 Task: Add 'Neane Keane' as a required attendee to the event.
Action: Mouse moved to (122, 153)
Screenshot: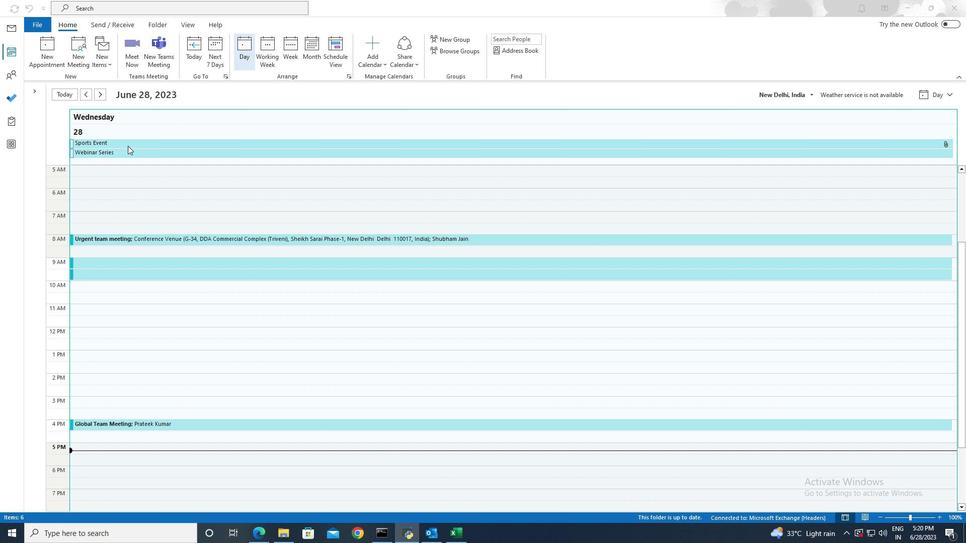 
Action: Mouse pressed left at (122, 153)
Screenshot: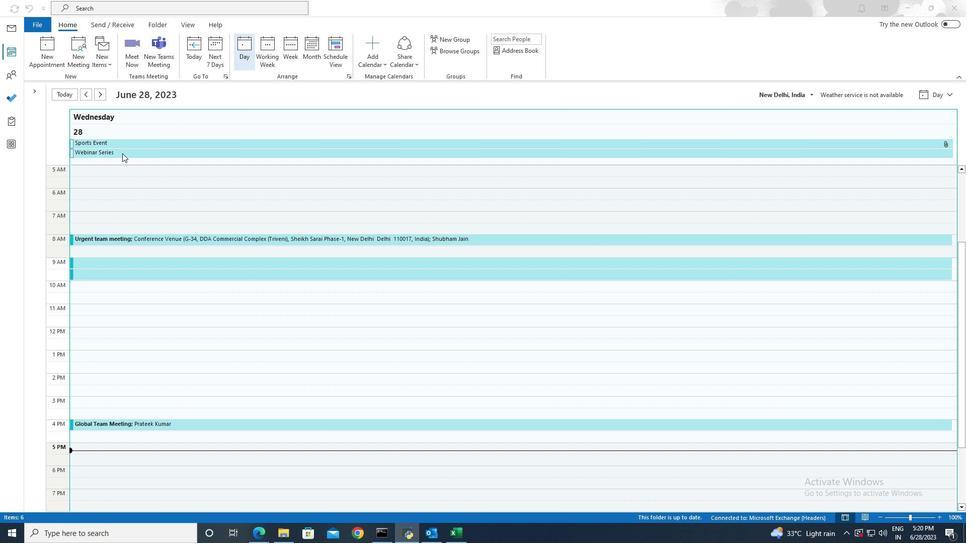 
Action: Mouse pressed left at (122, 153)
Screenshot: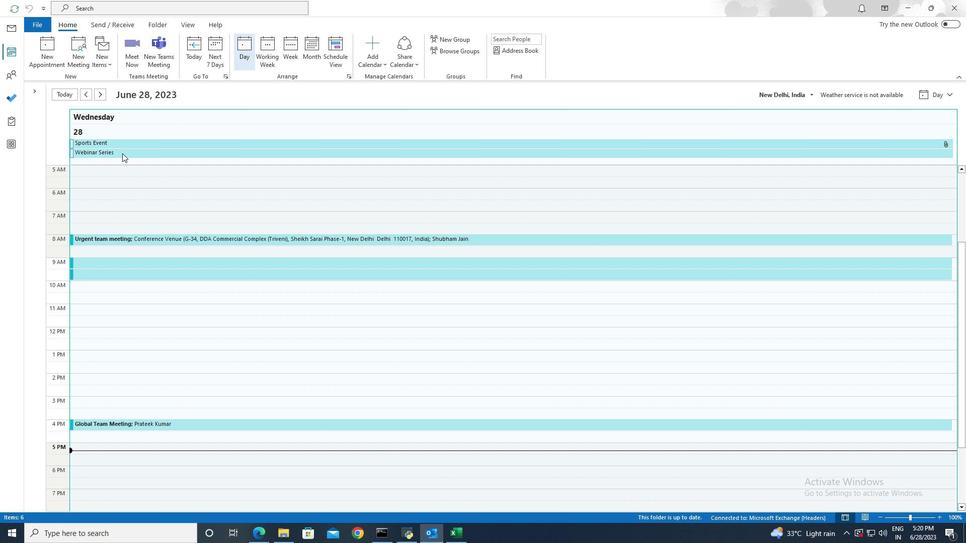 
Action: Mouse moved to (99, 27)
Screenshot: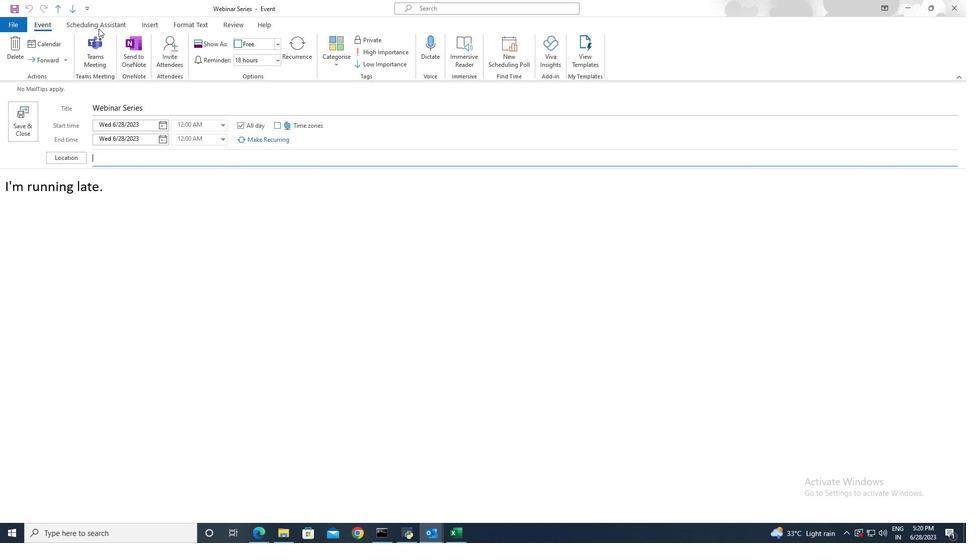 
Action: Mouse pressed left at (99, 27)
Screenshot: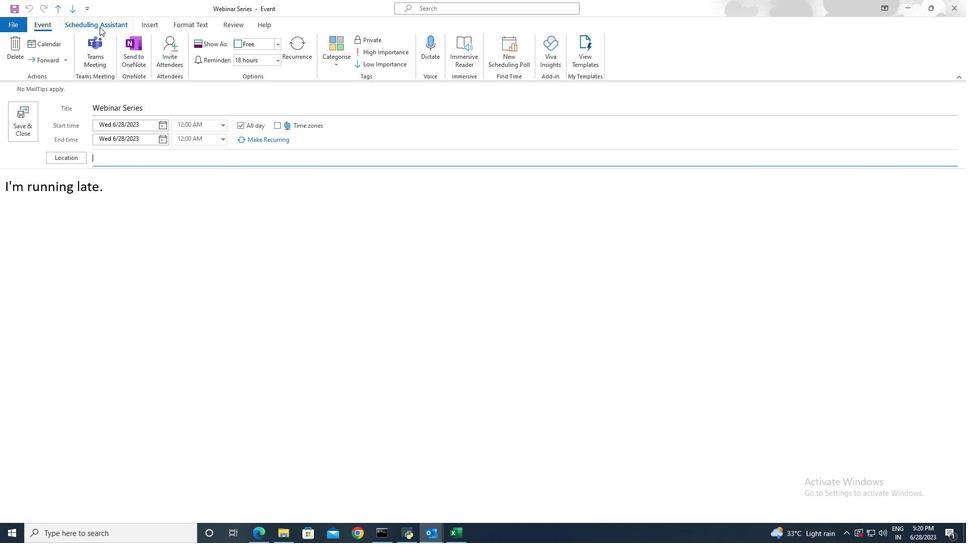 
Action: Mouse moved to (81, 65)
Screenshot: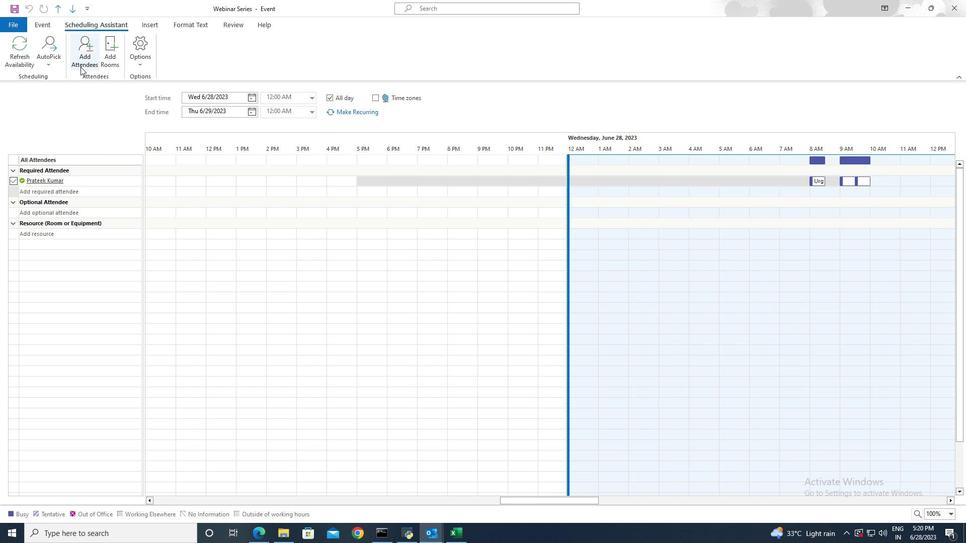 
Action: Mouse pressed left at (81, 65)
Screenshot: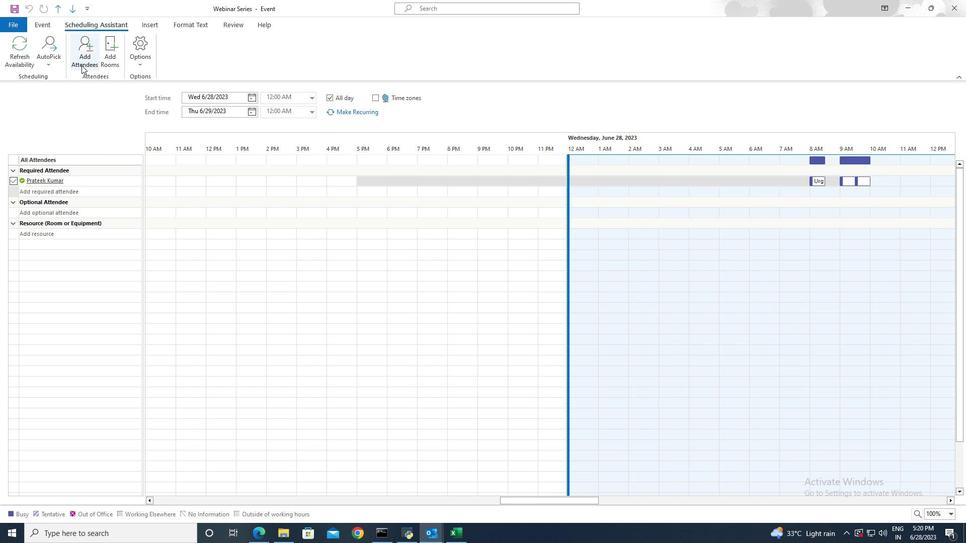 
Action: Mouse moved to (573, 179)
Screenshot: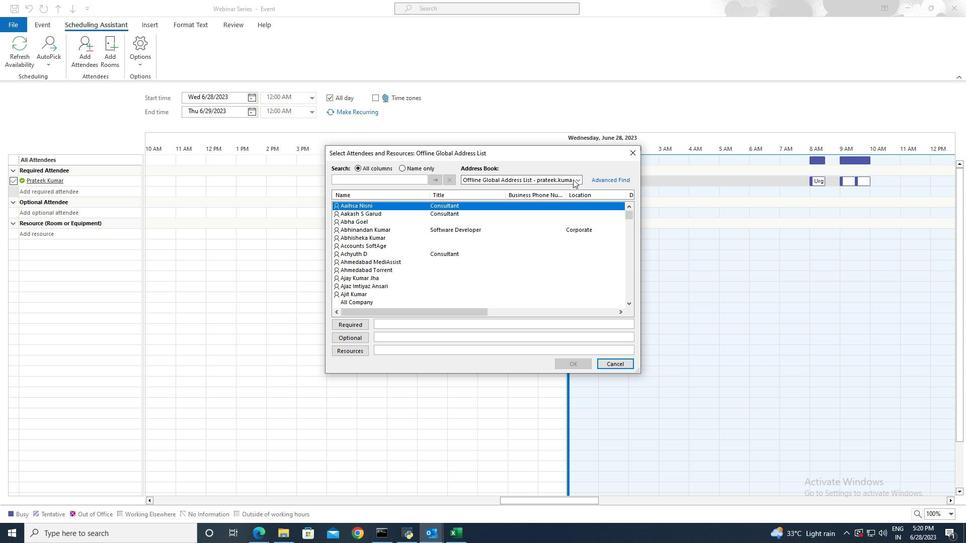 
Action: Mouse pressed left at (573, 179)
Screenshot: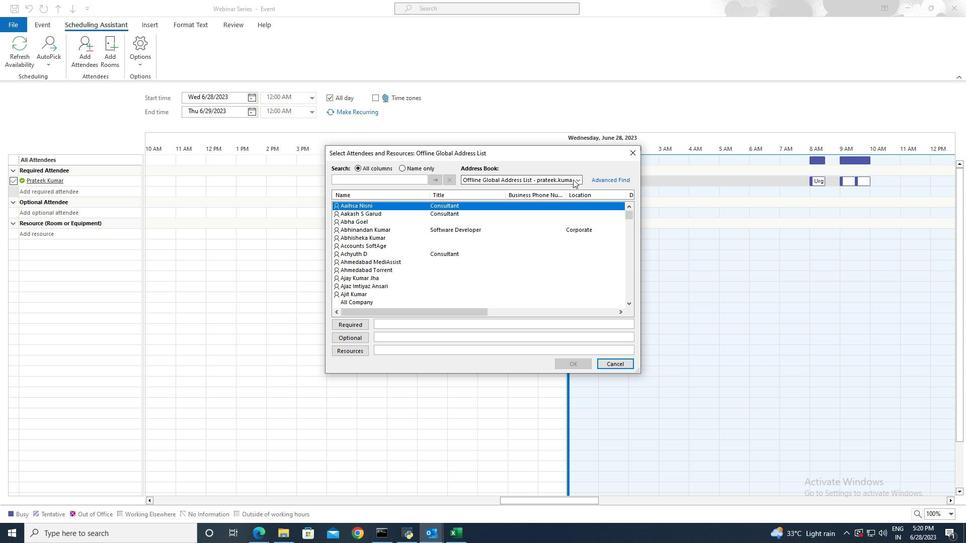 
Action: Mouse moved to (490, 195)
Screenshot: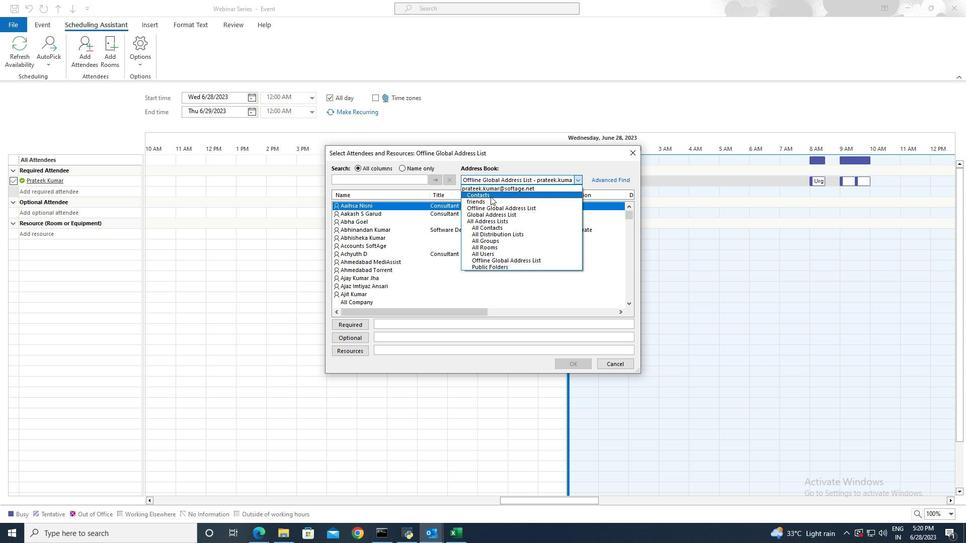 
Action: Mouse pressed left at (490, 195)
Screenshot: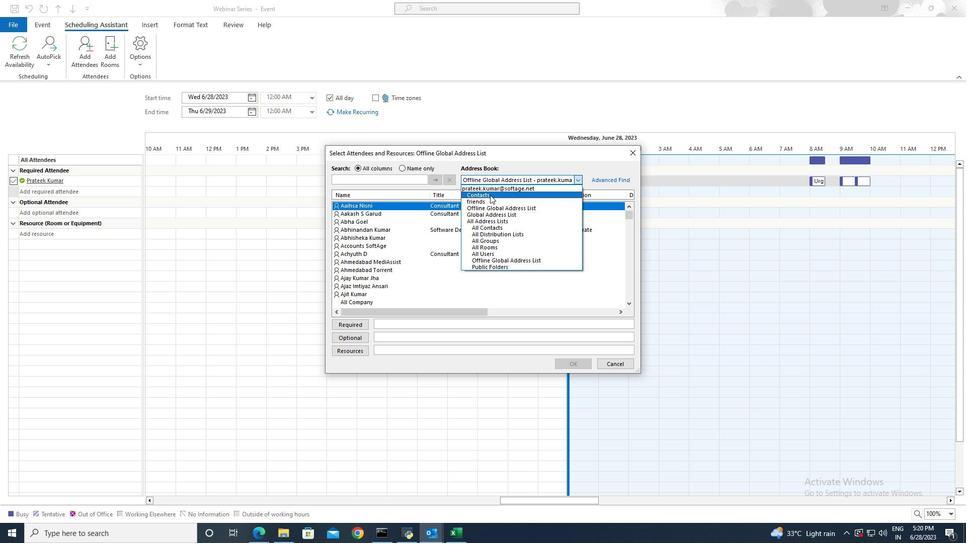 
Action: Mouse moved to (380, 181)
Screenshot: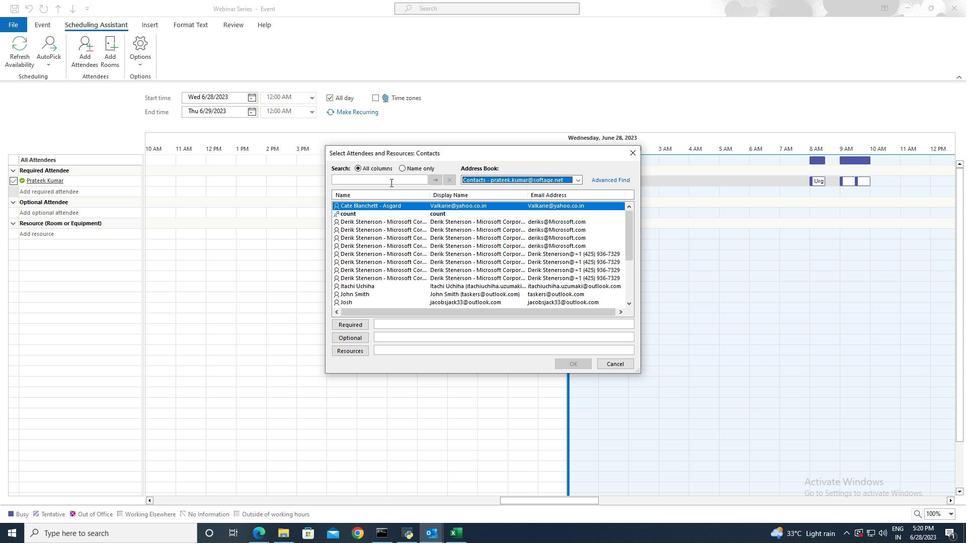 
Action: Mouse pressed left at (380, 181)
Screenshot: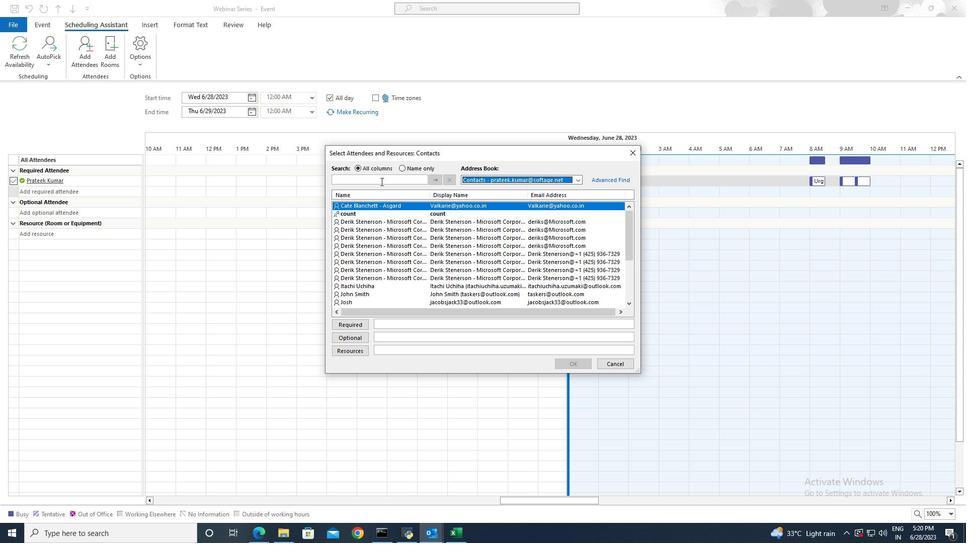 
Action: Key pressed neane.keane<Key.shift>@softage.net
Screenshot: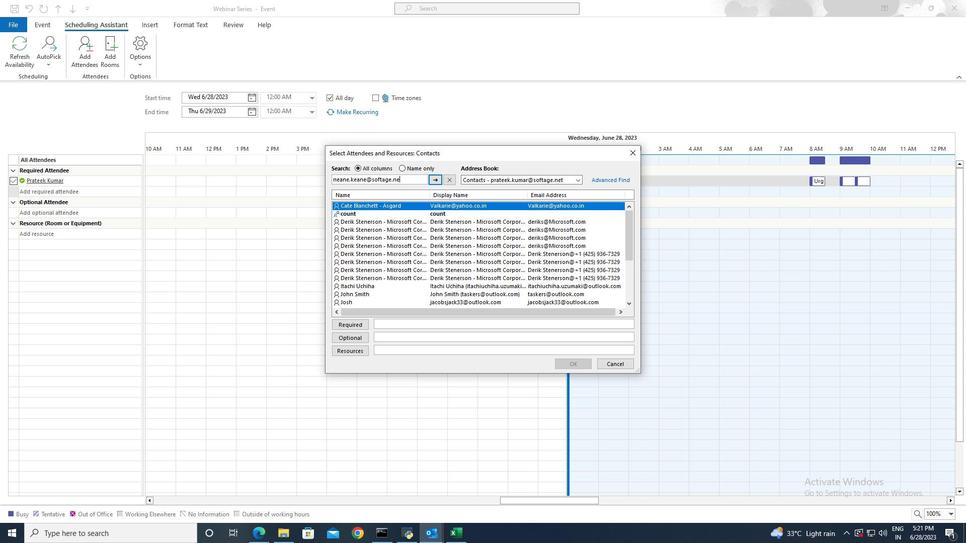 
Action: Mouse moved to (574, 211)
Screenshot: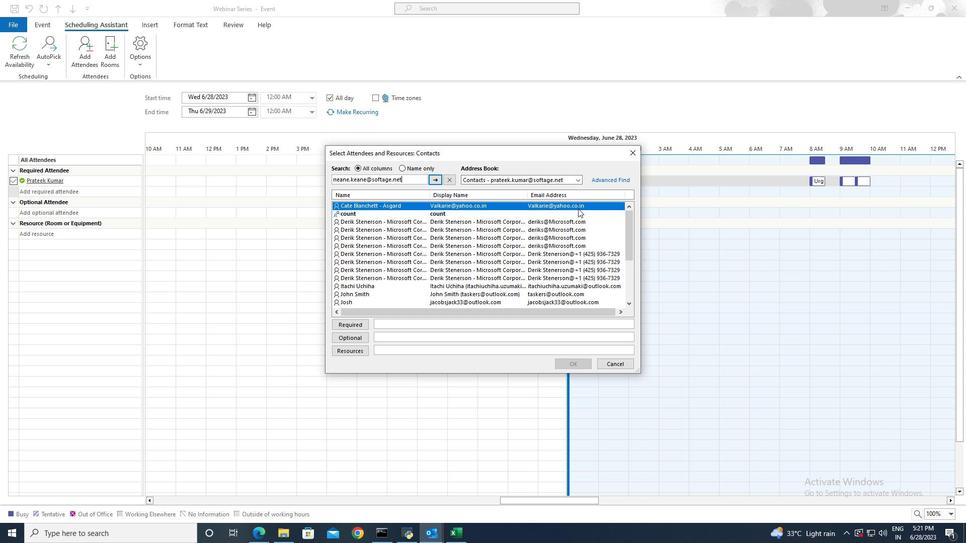 
Action: Key pressed <Key.enter>
Screenshot: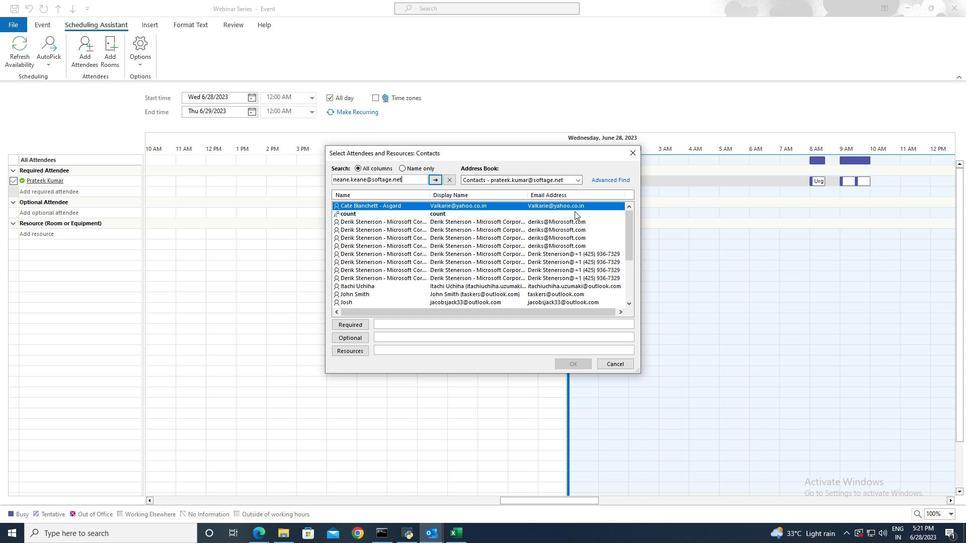 
Action: Mouse moved to (347, 322)
Screenshot: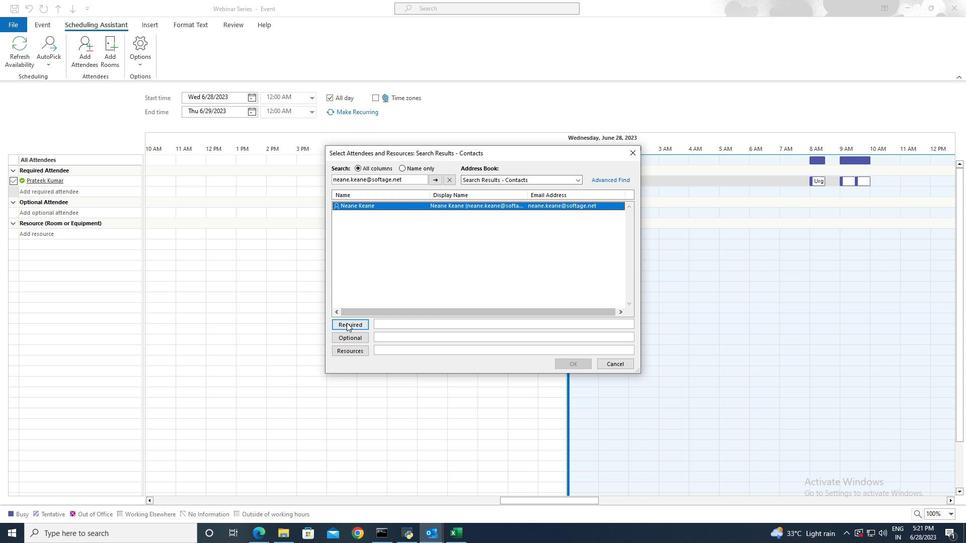 
Action: Mouse pressed left at (347, 322)
Screenshot: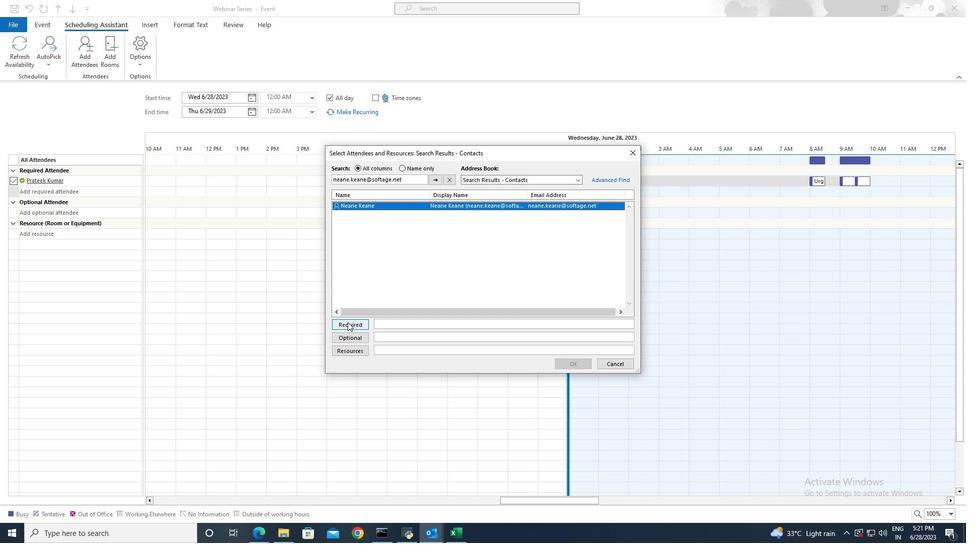 
Action: Mouse moved to (574, 362)
Screenshot: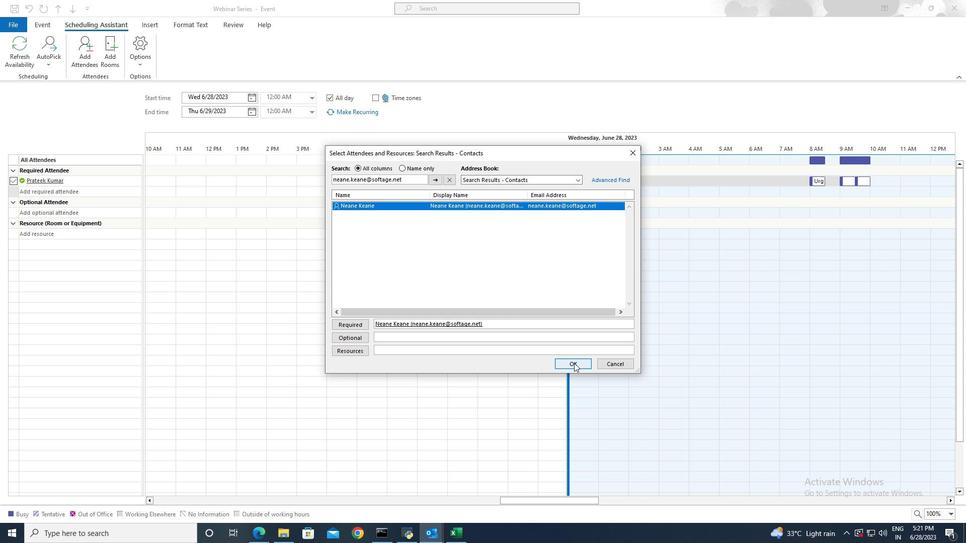 
Action: Mouse pressed left at (574, 362)
Screenshot: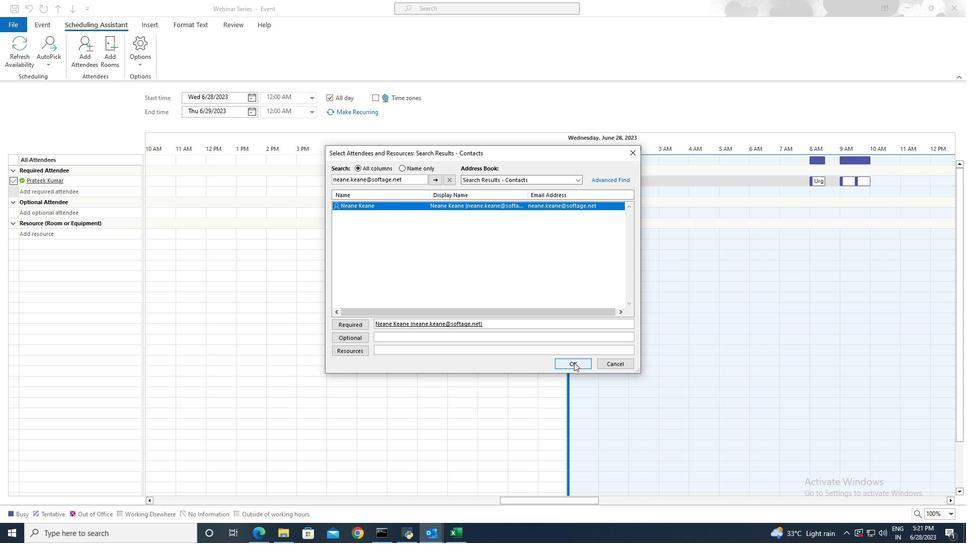 
